 Task: Search for the email with the subject Request for a webinar logged in from softage.1@softage.net with the filter, email from softage.6@softage.net and a new filter,  Star it
Action: Mouse moved to (848, 88)
Screenshot: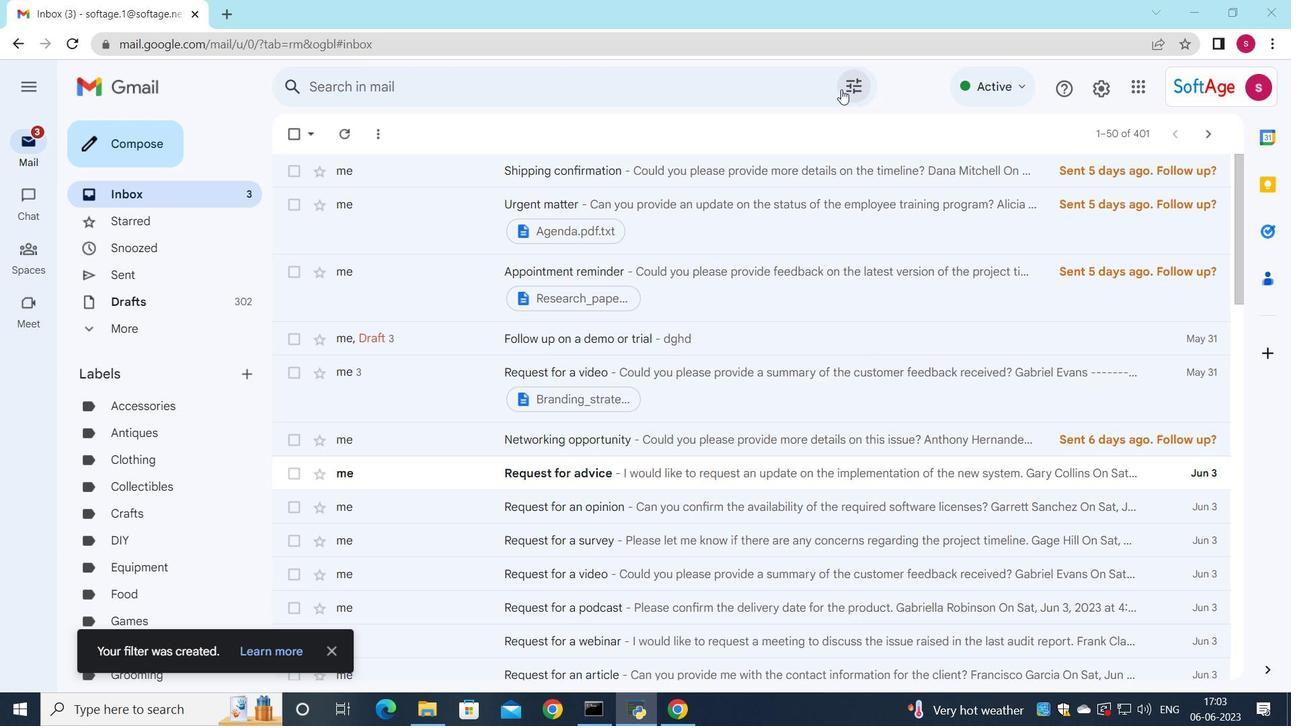 
Action: Mouse pressed left at (848, 88)
Screenshot: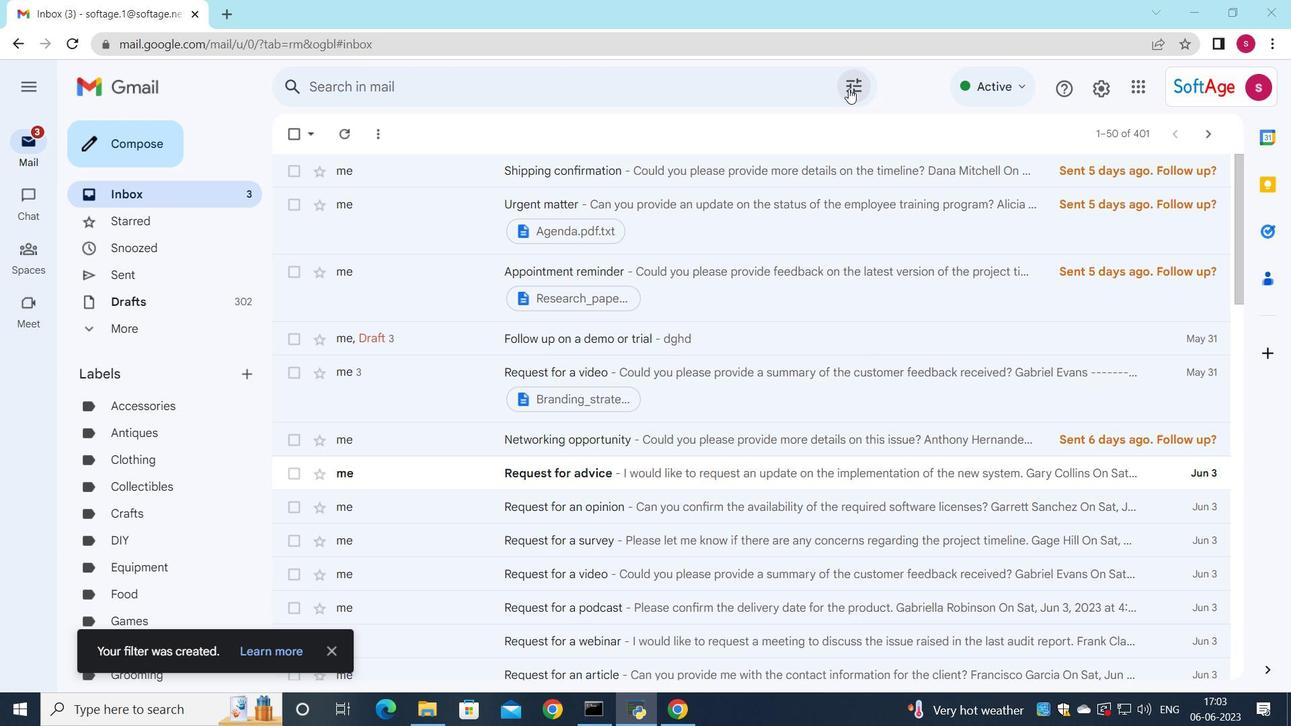 
Action: Mouse moved to (421, 135)
Screenshot: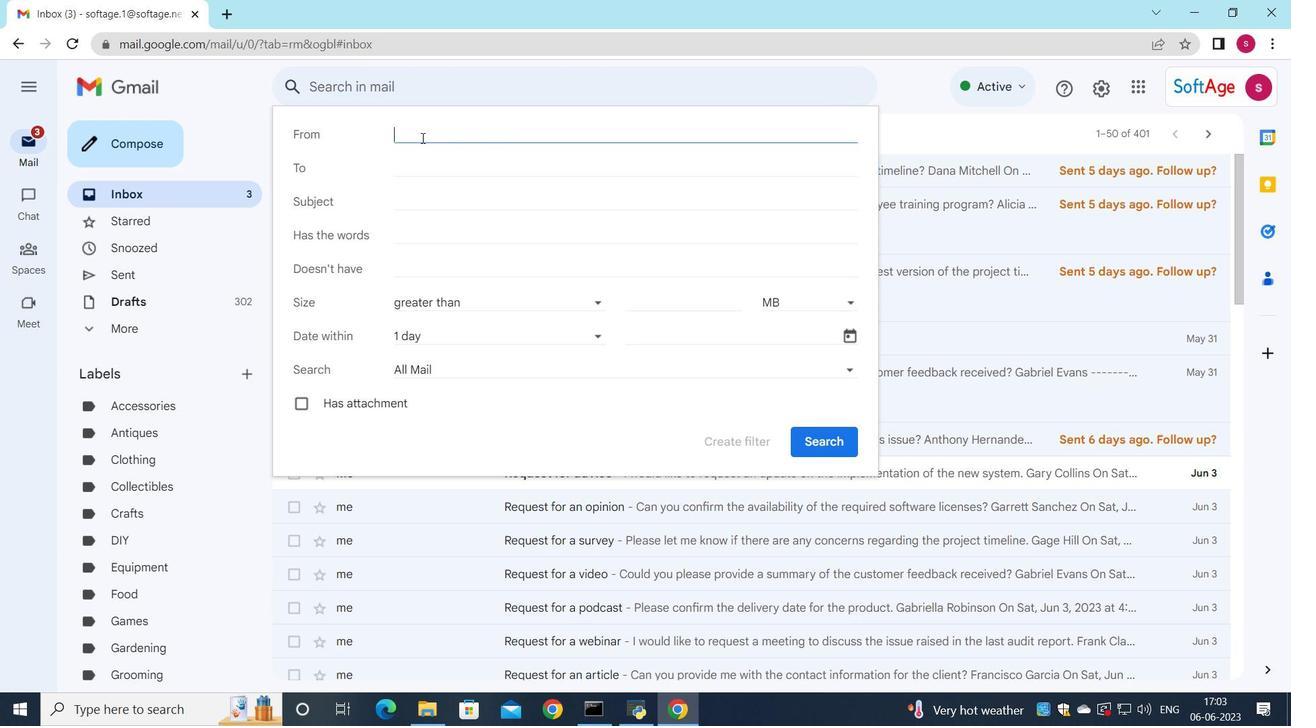 
Action: Mouse pressed left at (421, 135)
Screenshot: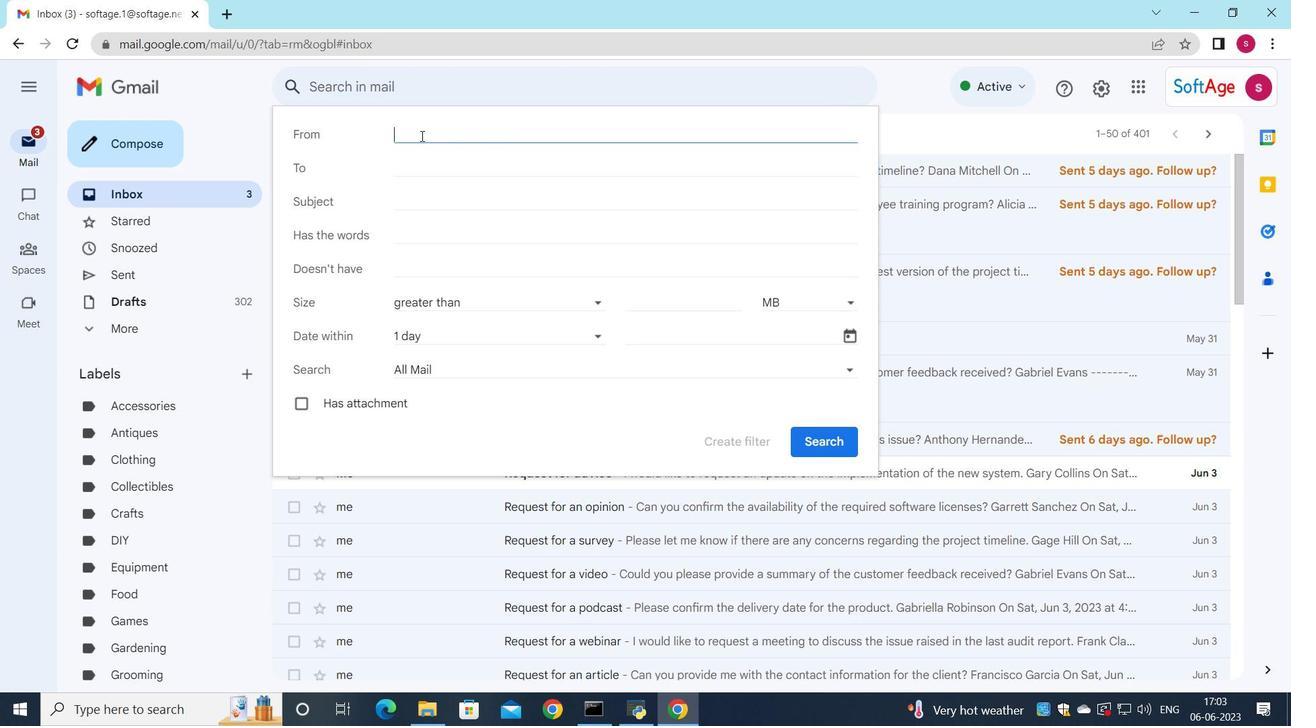 
Action: Mouse moved to (527, 165)
Screenshot: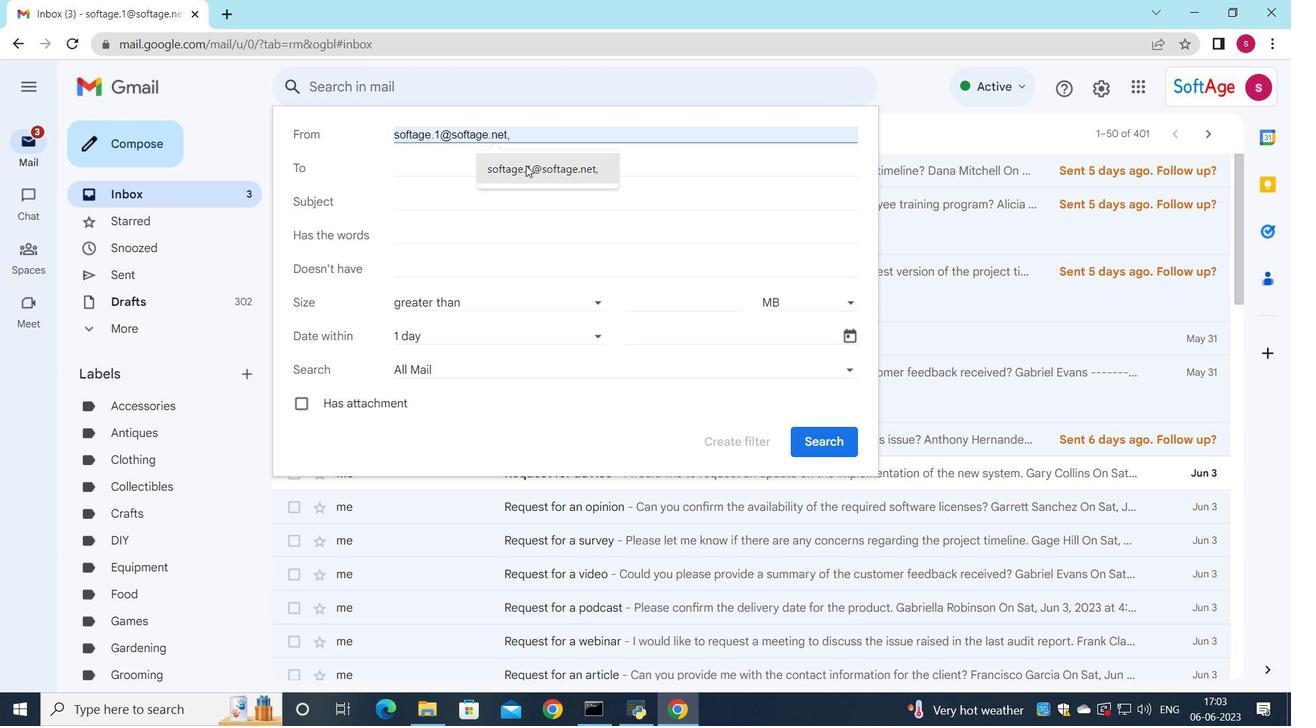 
Action: Mouse pressed left at (527, 165)
Screenshot: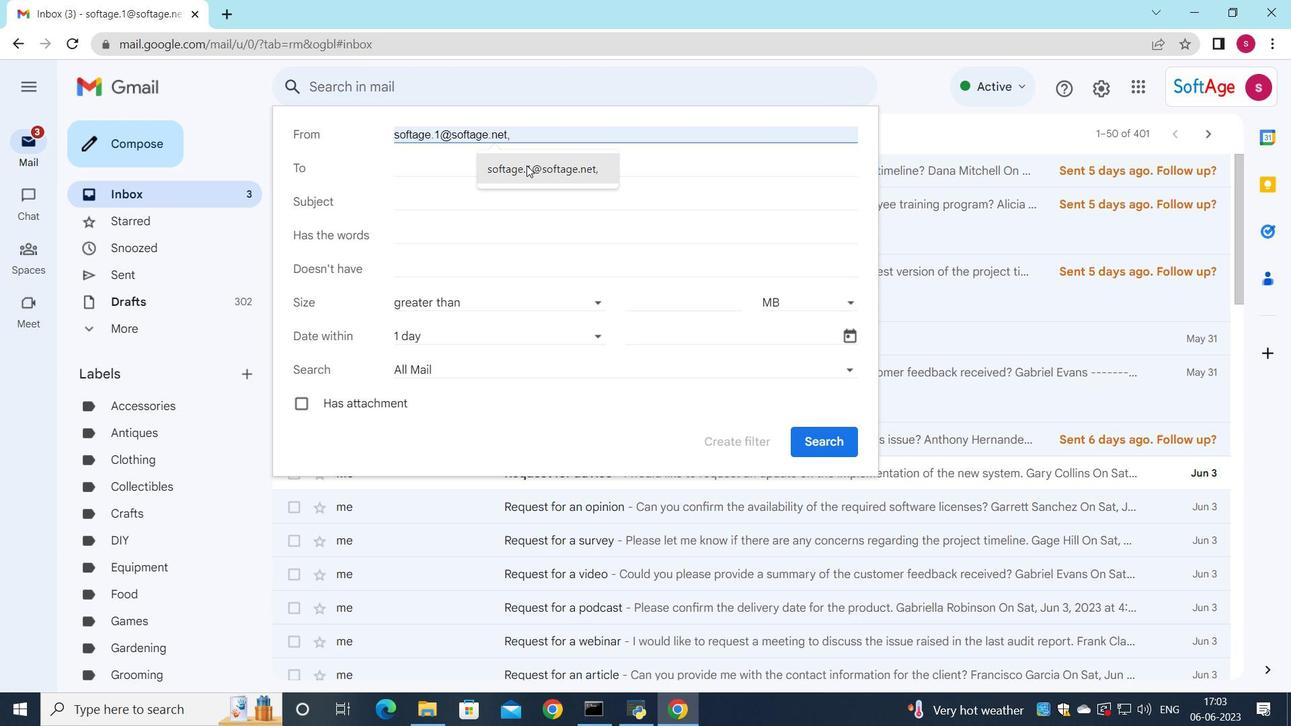 
Action: Mouse moved to (441, 161)
Screenshot: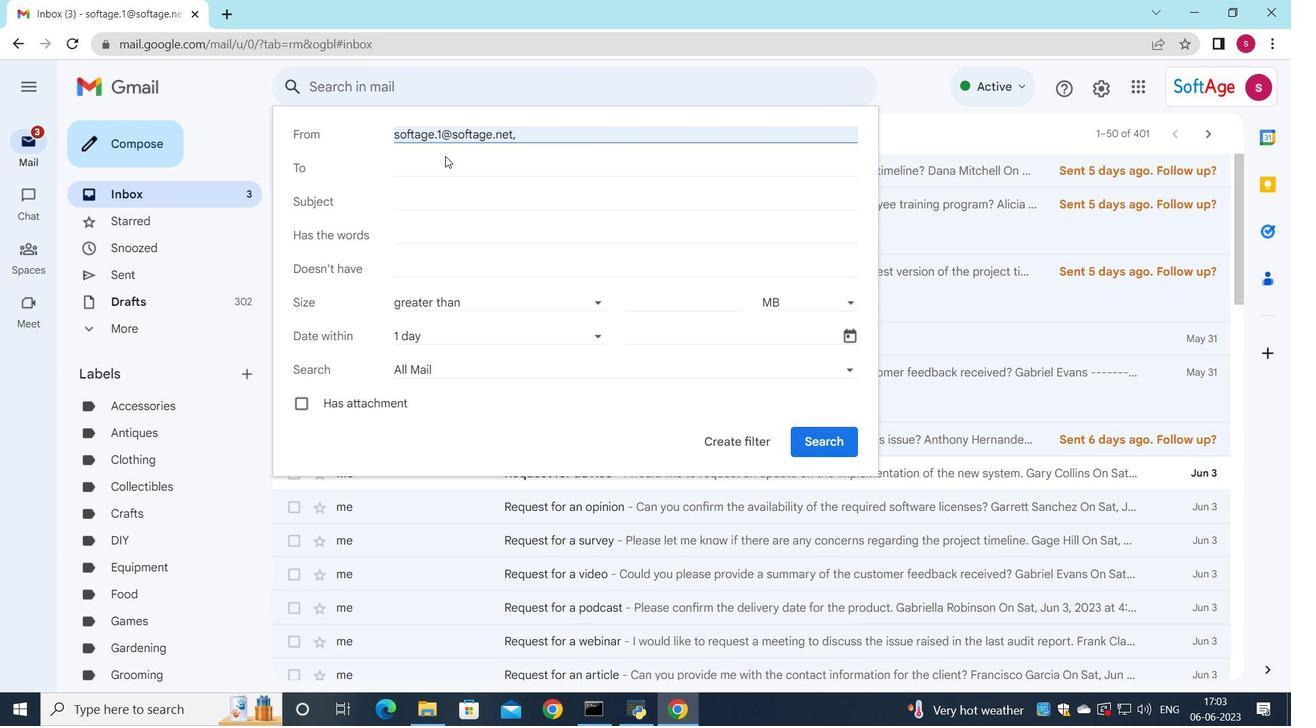 
Action: Mouse pressed left at (441, 161)
Screenshot: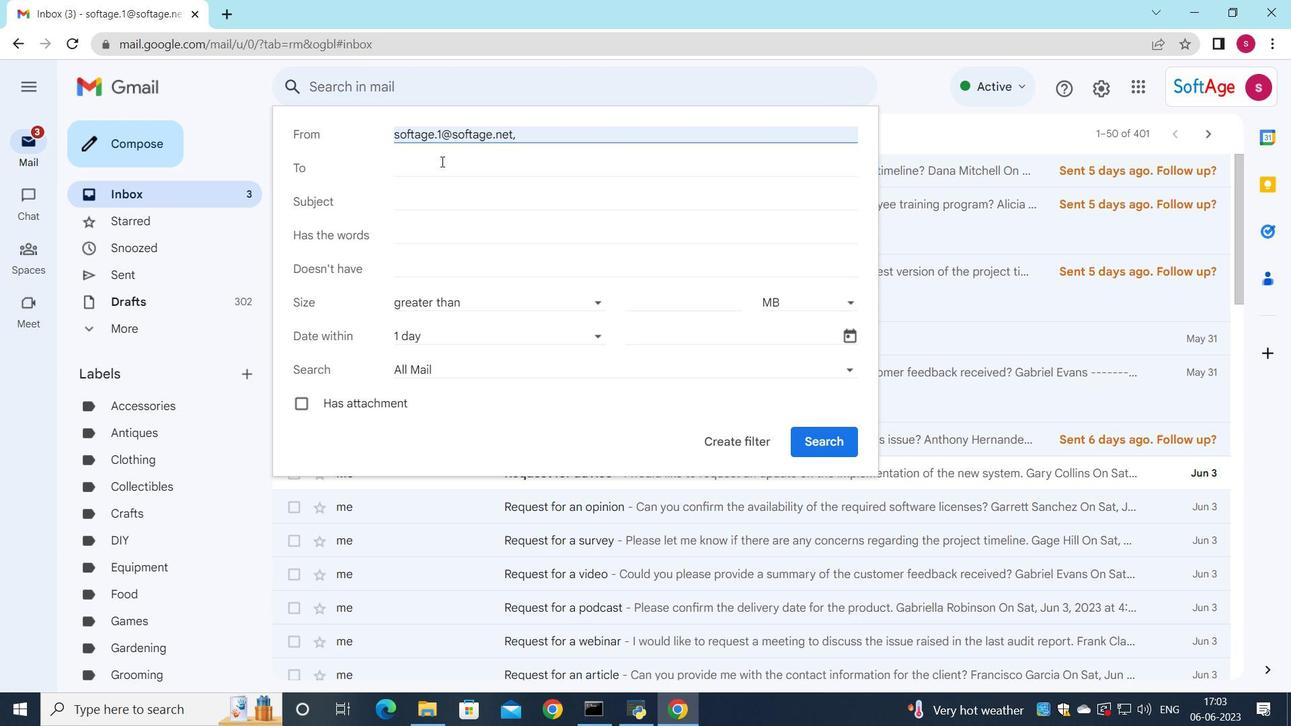 
Action: Key pressed <Key.shift>S
Screenshot: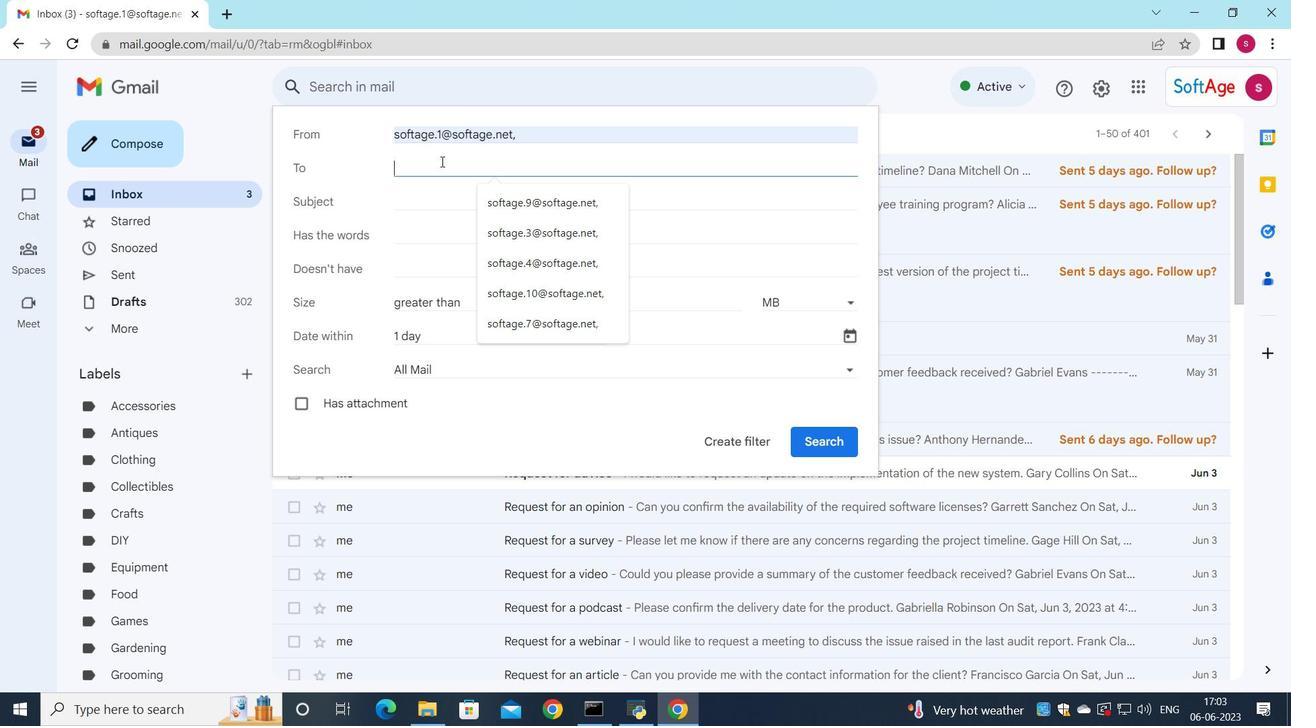 
Action: Mouse moved to (522, 412)
Screenshot: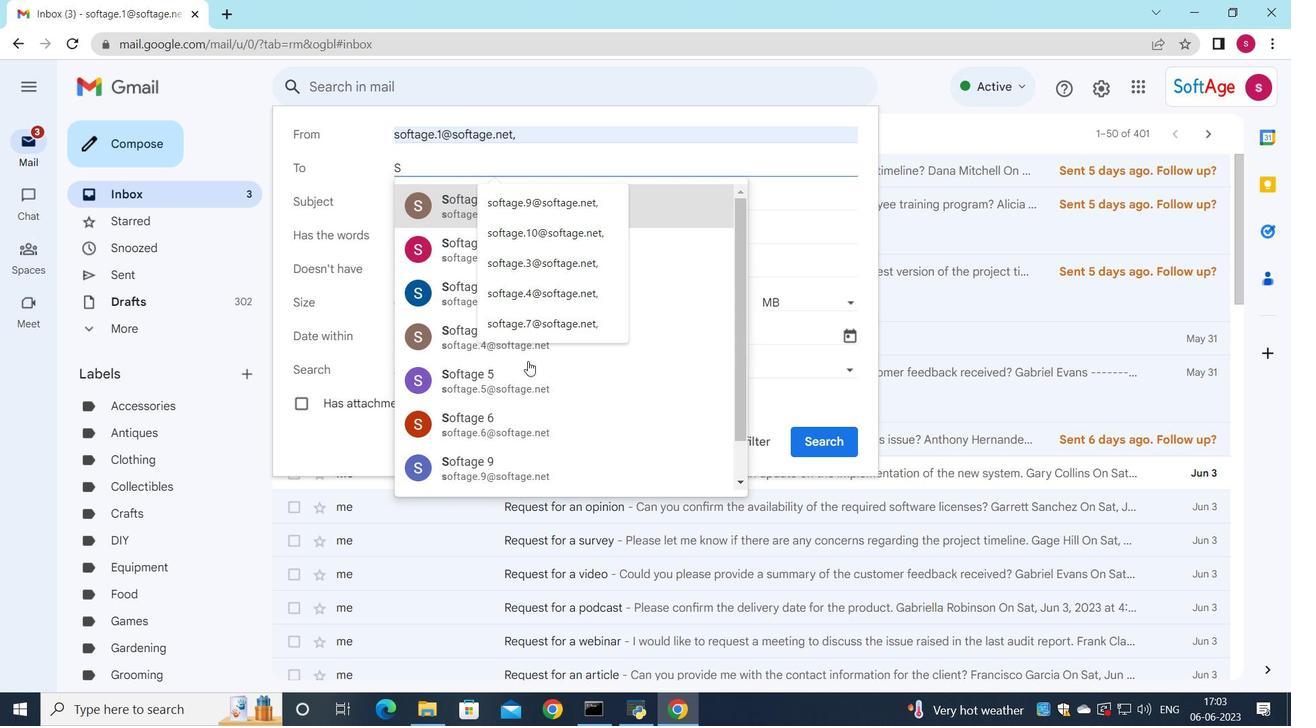 
Action: Mouse pressed left at (522, 412)
Screenshot: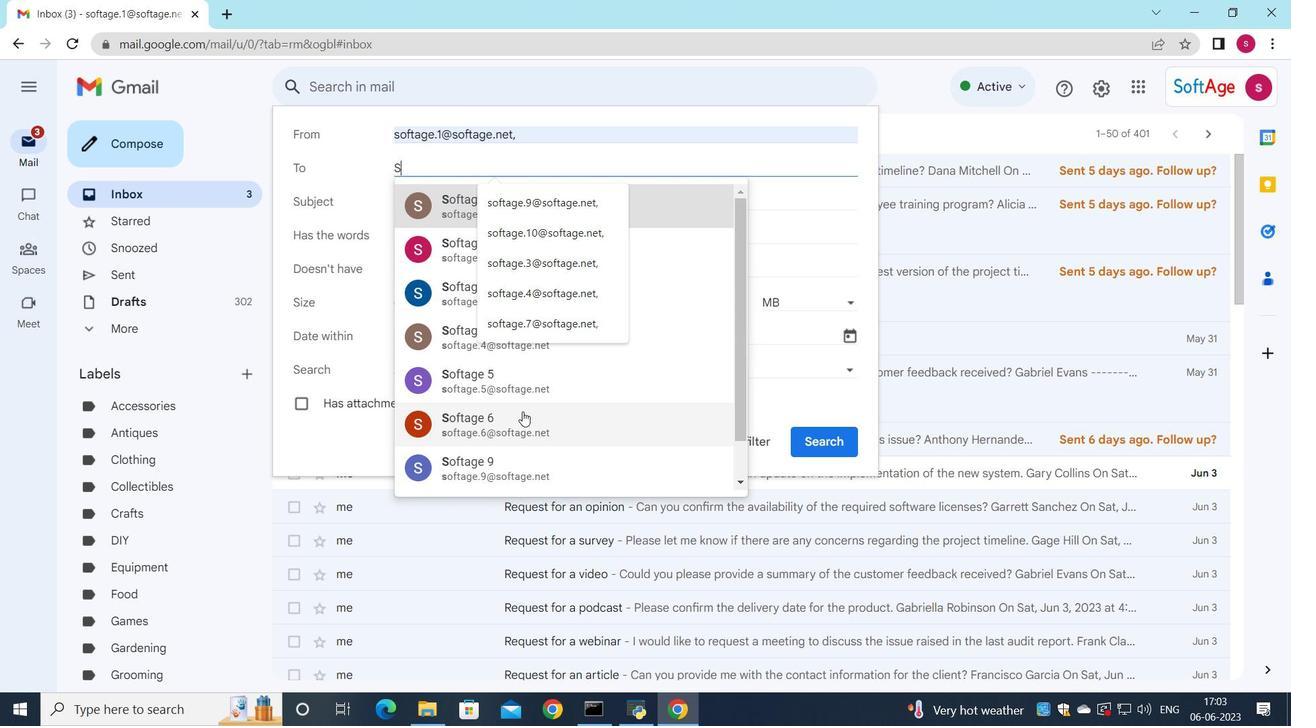 
Action: Mouse moved to (419, 202)
Screenshot: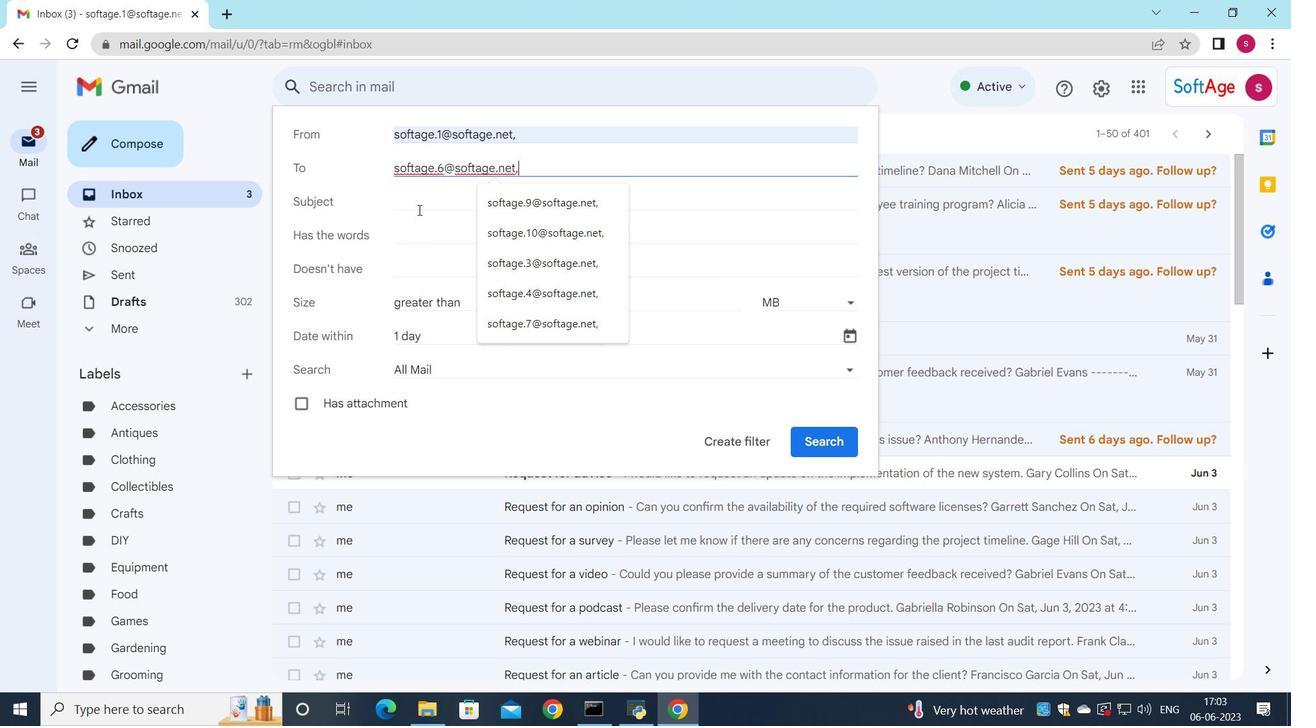 
Action: Mouse pressed left at (419, 202)
Screenshot: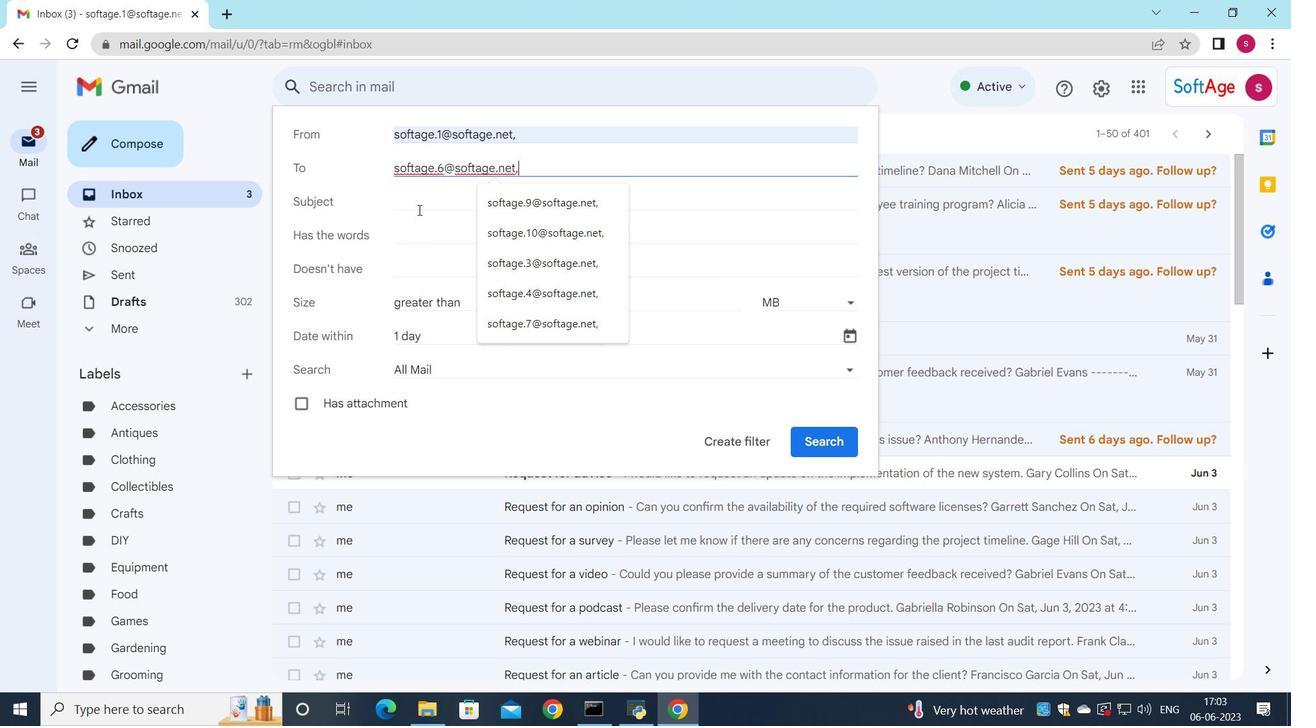 
Action: Mouse moved to (625, 242)
Screenshot: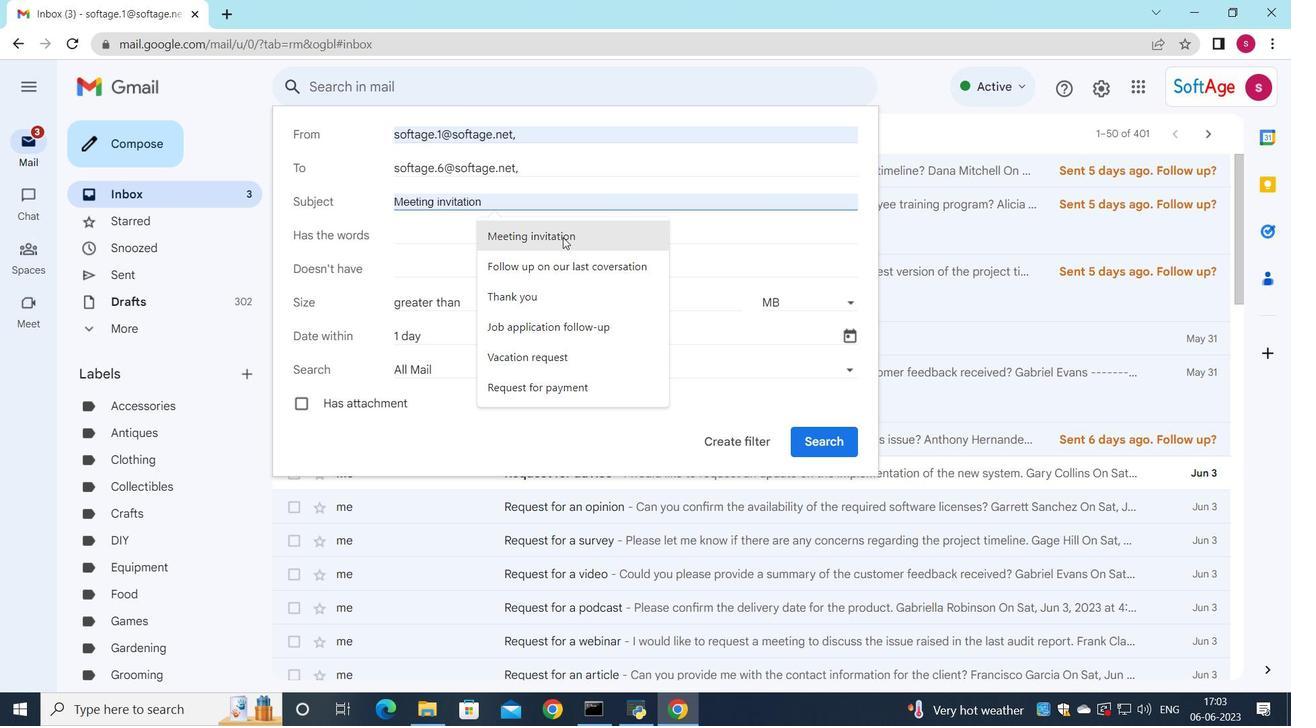 
Action: Key pressed <Key.shift>Request<Key.space>for<Key.space>a<Key.space>webinar
Screenshot: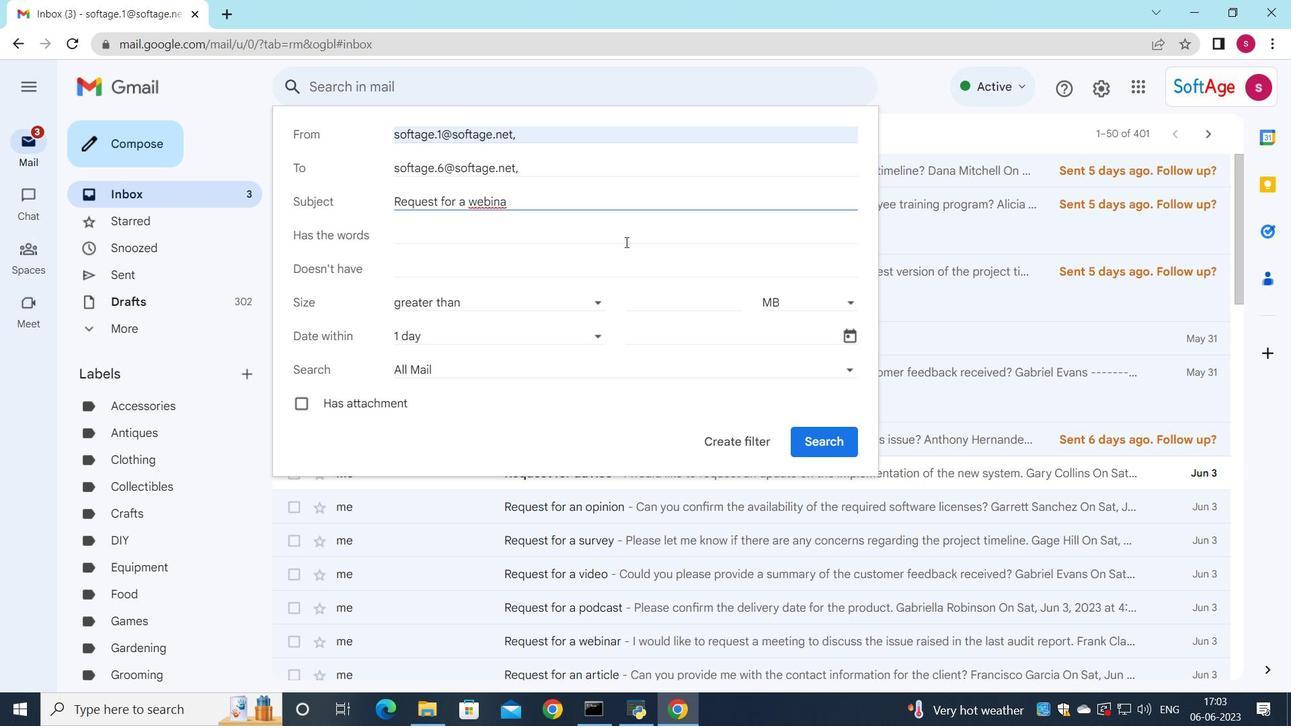 
Action: Mouse moved to (598, 338)
Screenshot: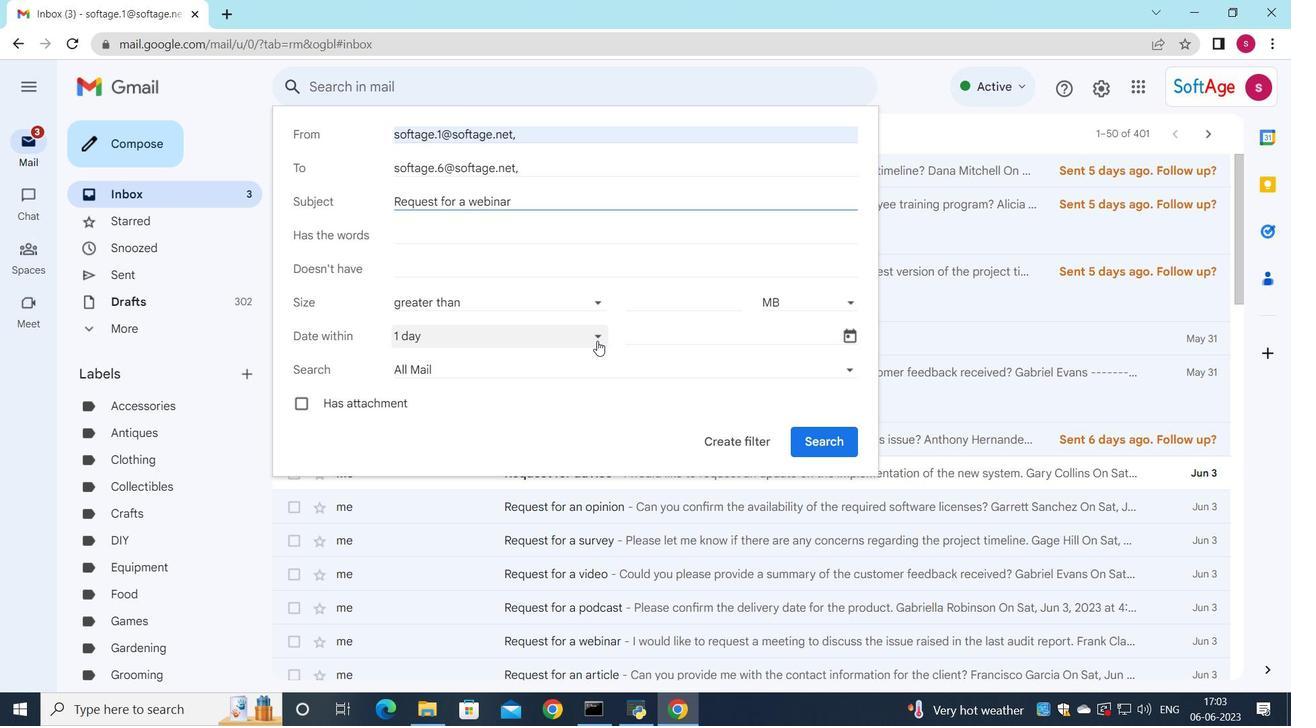 
Action: Mouse pressed left at (598, 338)
Screenshot: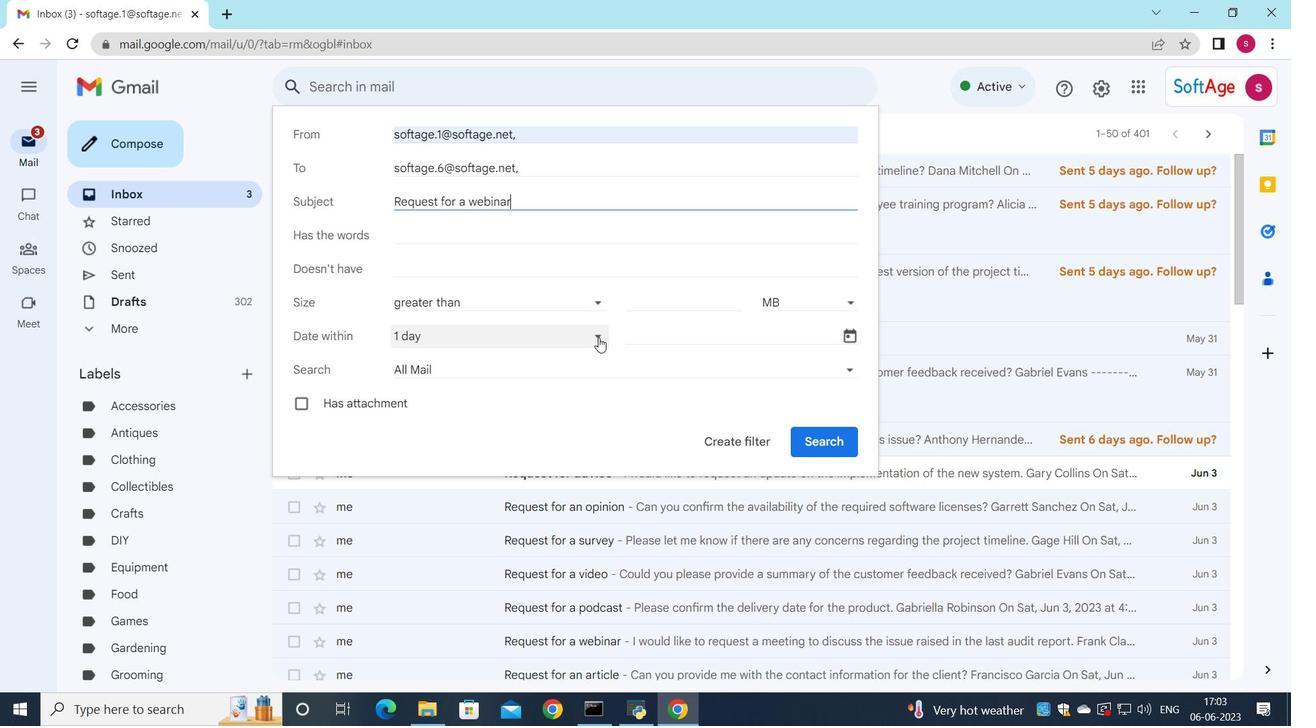 
Action: Mouse moved to (464, 527)
Screenshot: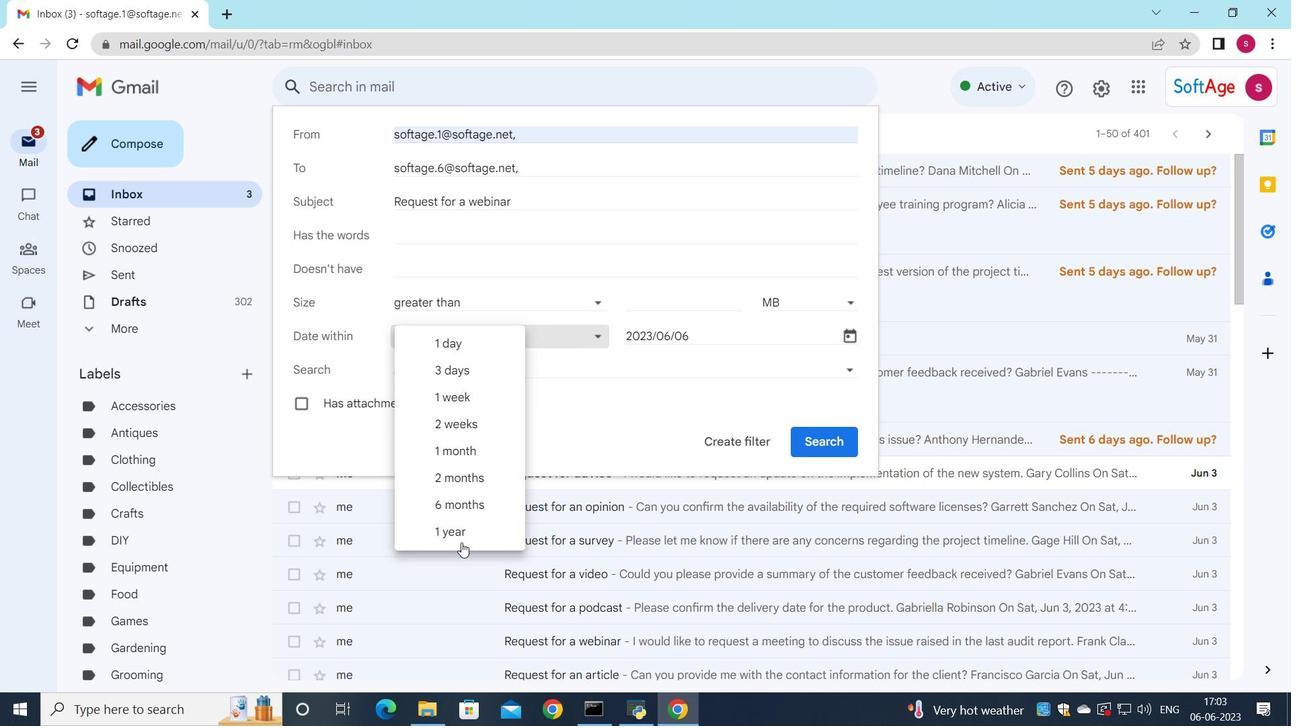 
Action: Mouse pressed left at (464, 527)
Screenshot: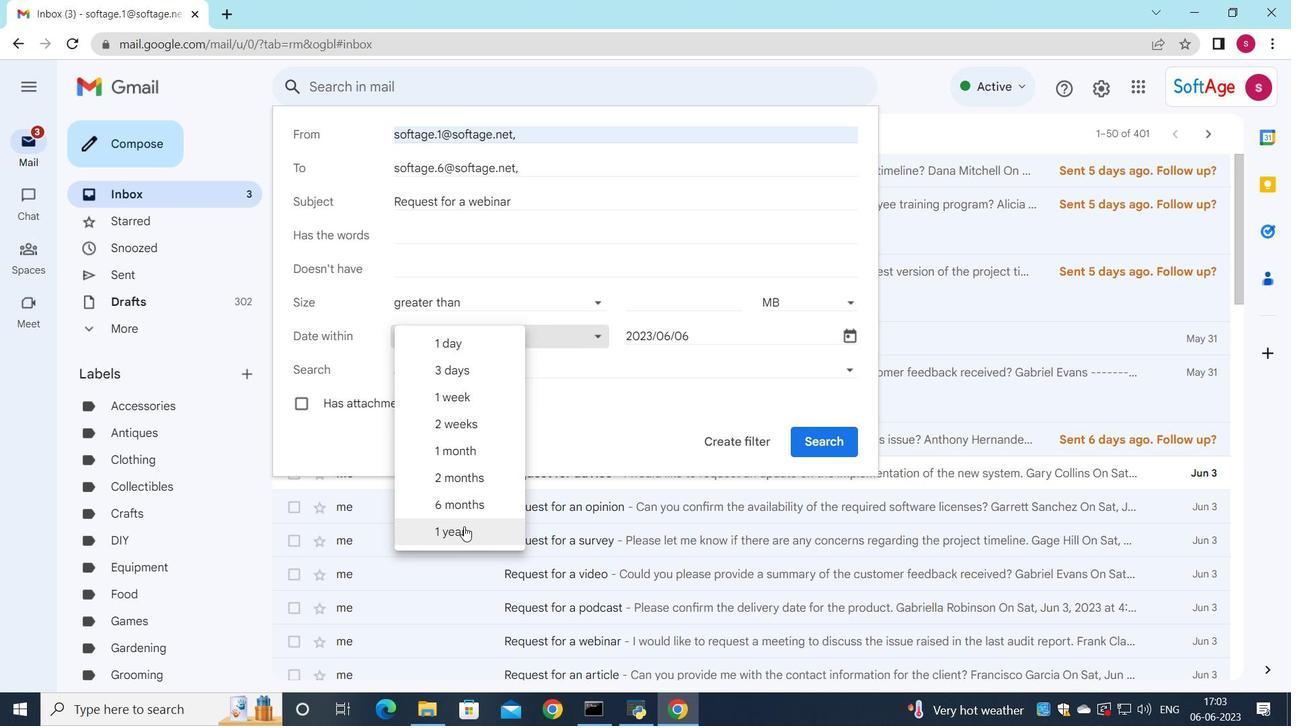 
Action: Mouse moved to (740, 439)
Screenshot: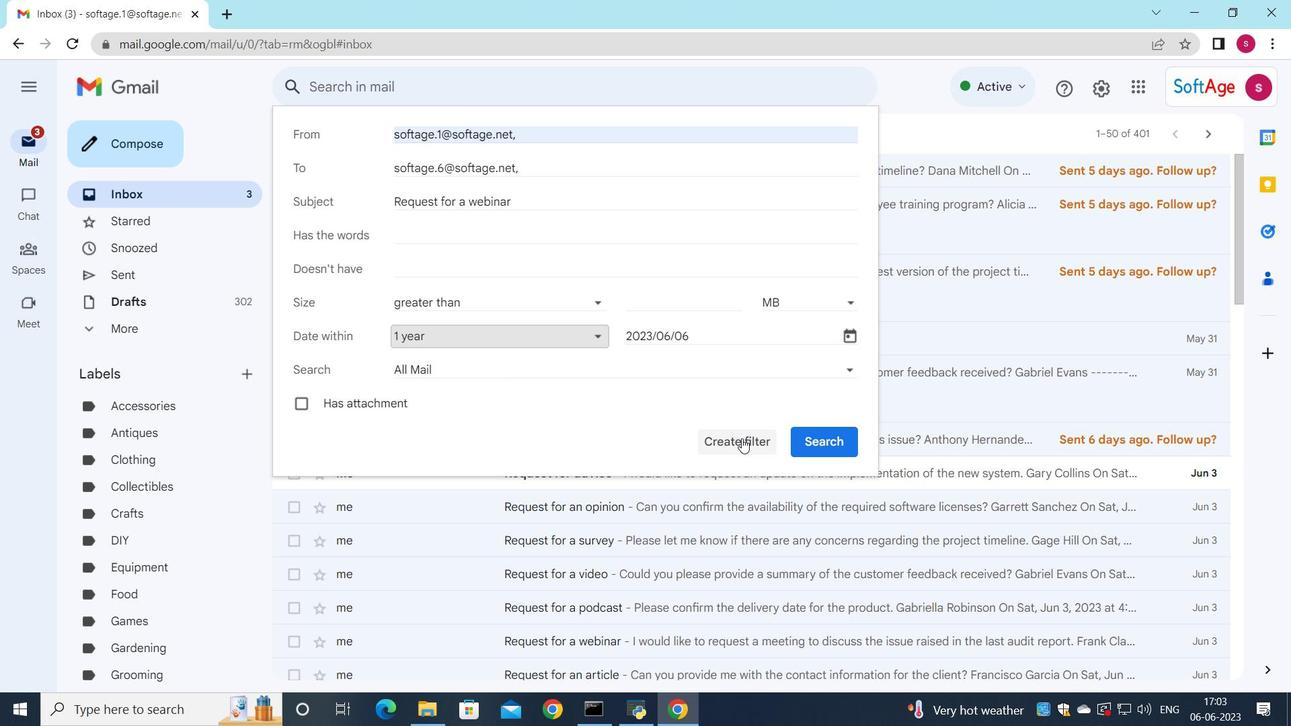 
Action: Mouse pressed left at (740, 439)
Screenshot: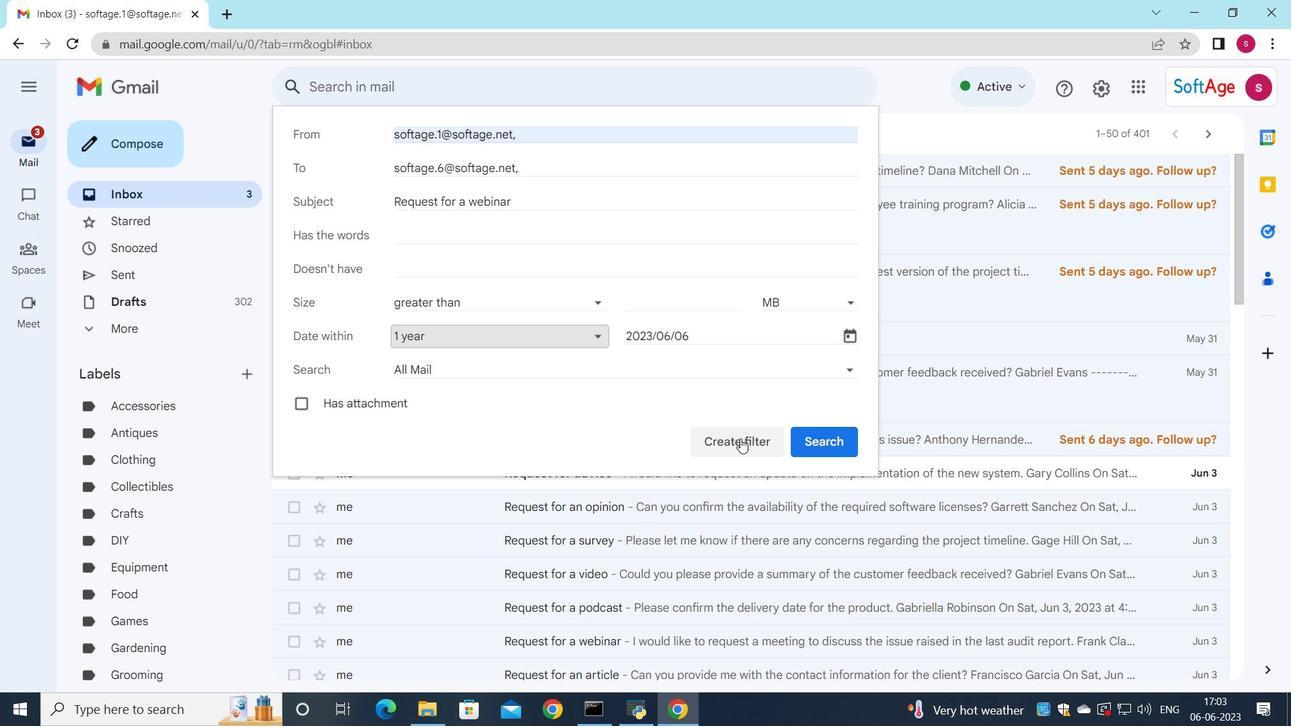 
Action: Mouse moved to (318, 234)
Screenshot: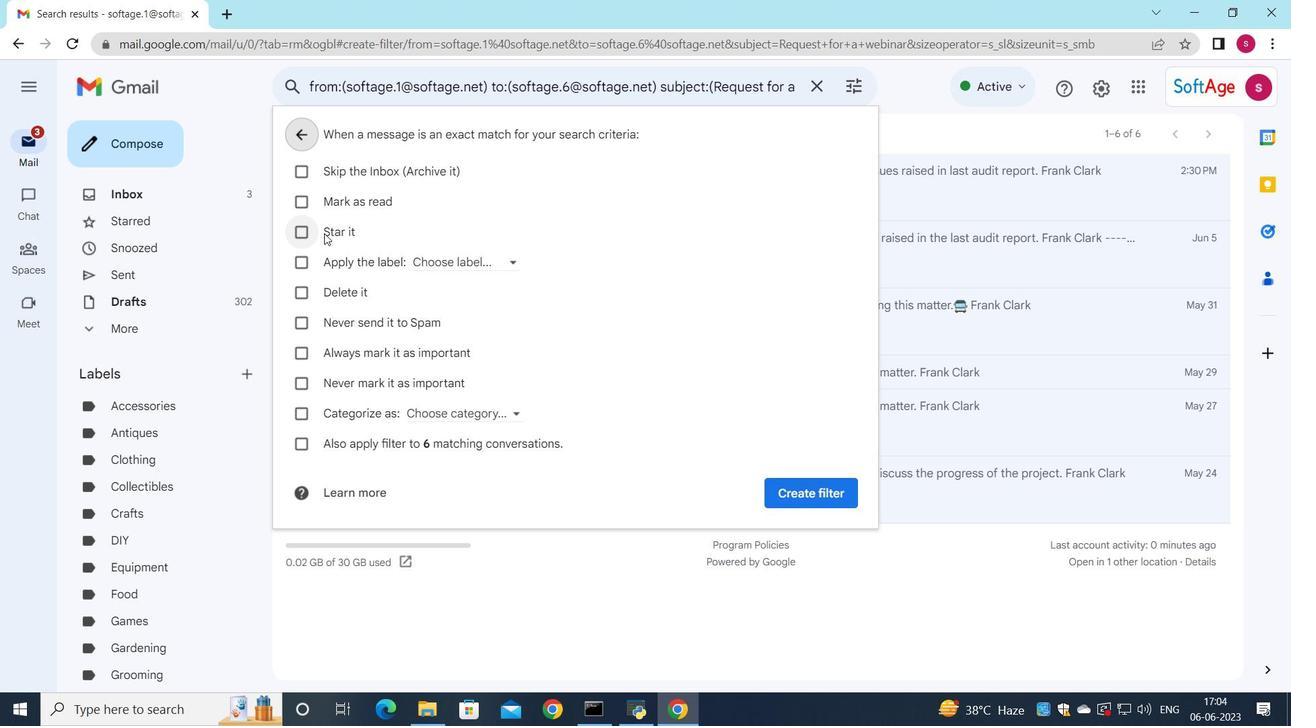 
Action: Mouse pressed left at (318, 234)
Screenshot: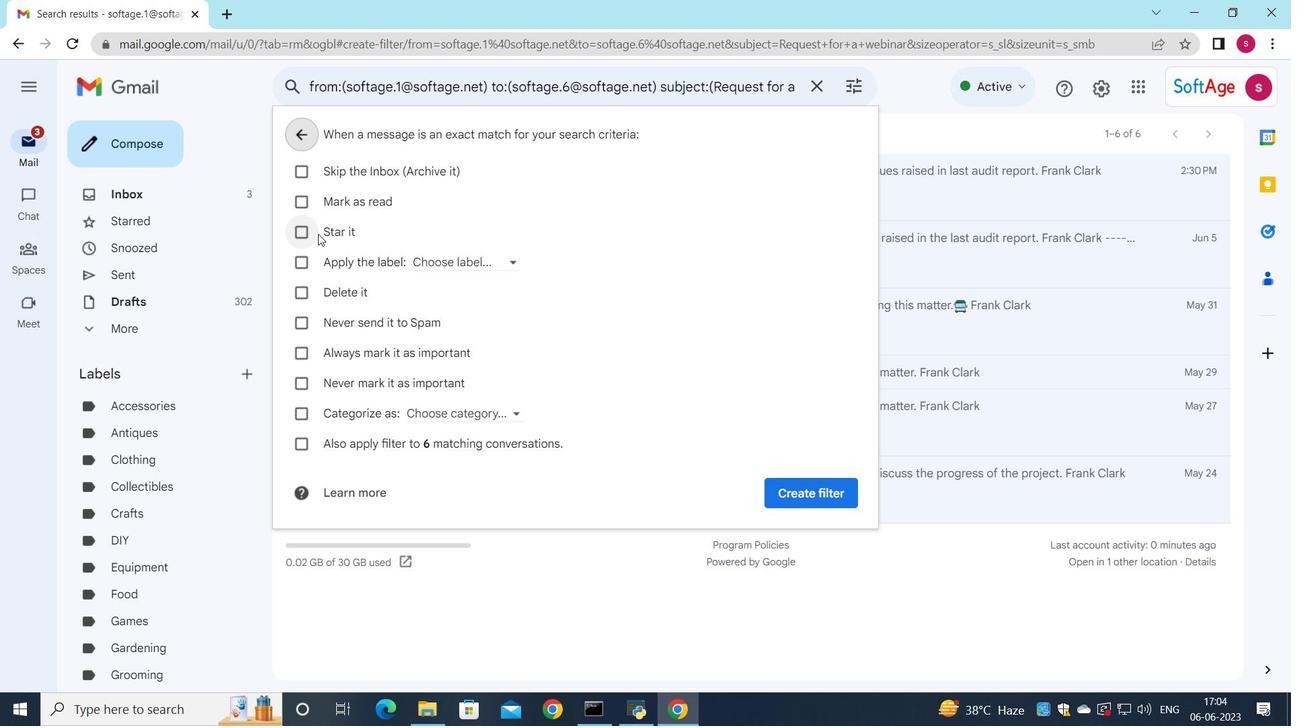 
Action: Mouse moved to (810, 491)
Screenshot: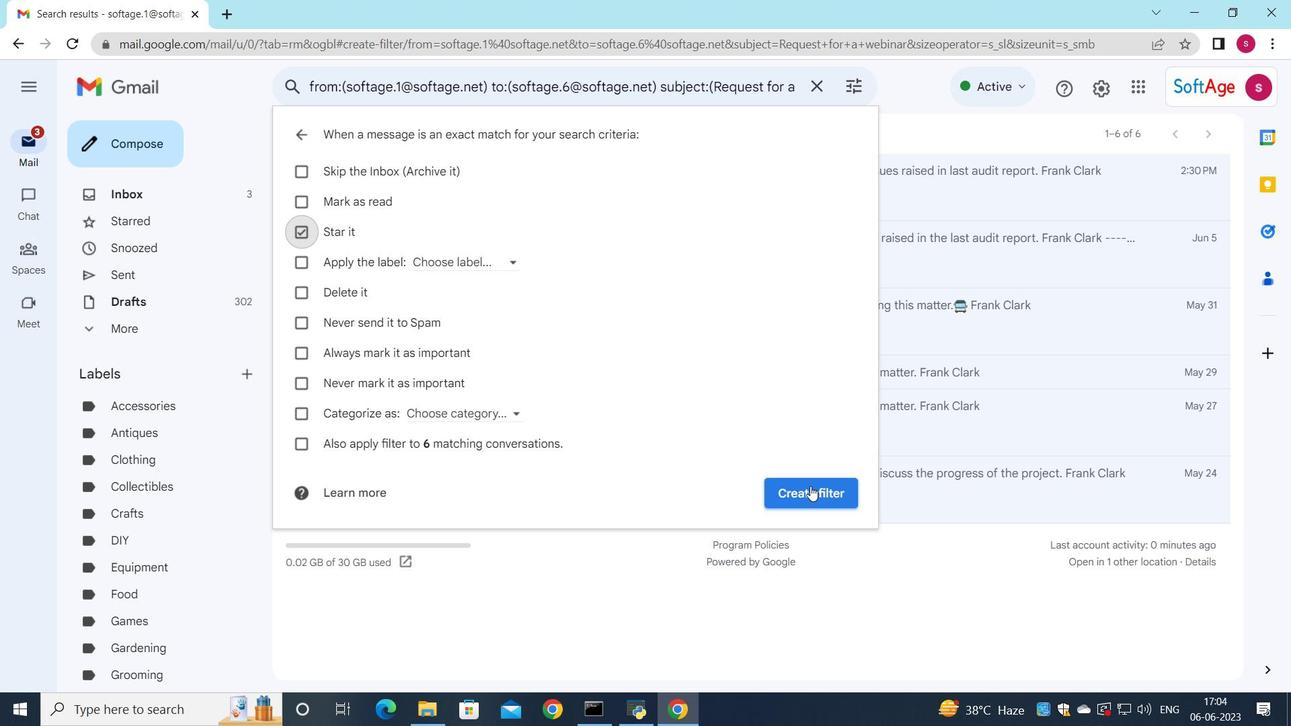 
Action: Mouse pressed left at (810, 491)
Screenshot: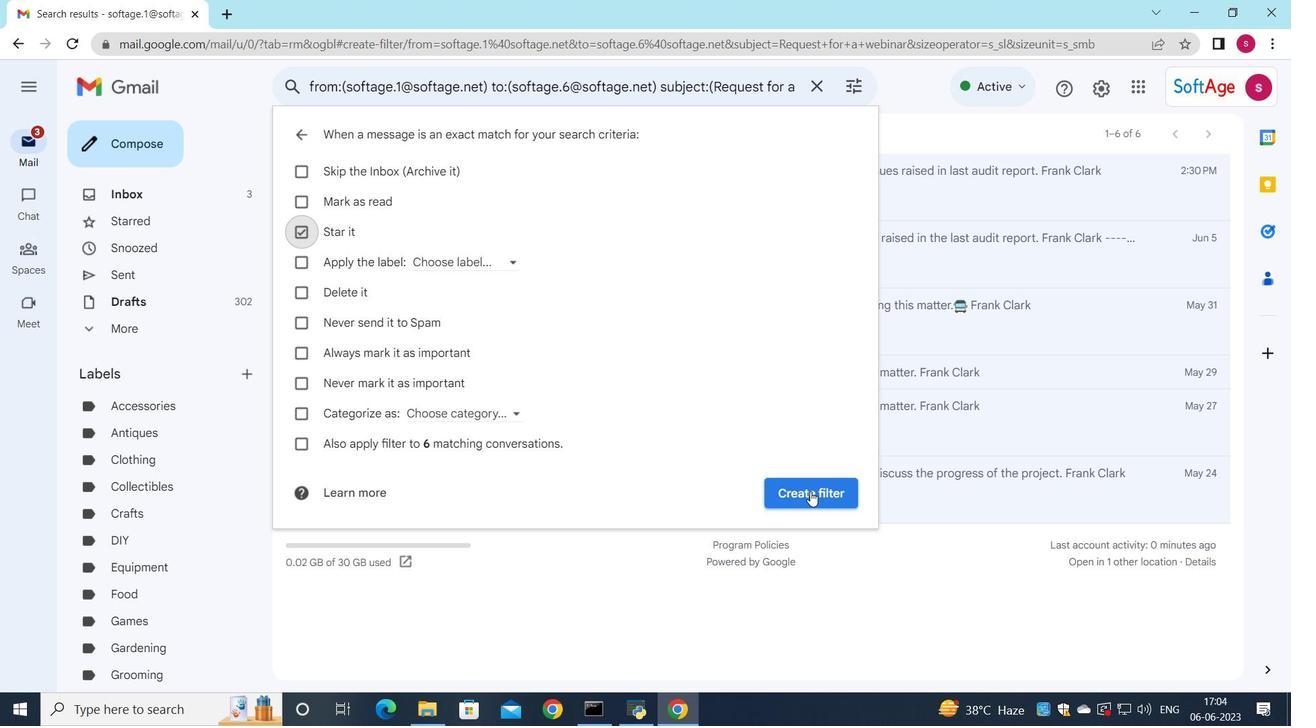 
Action: Mouse moved to (1123, 529)
Screenshot: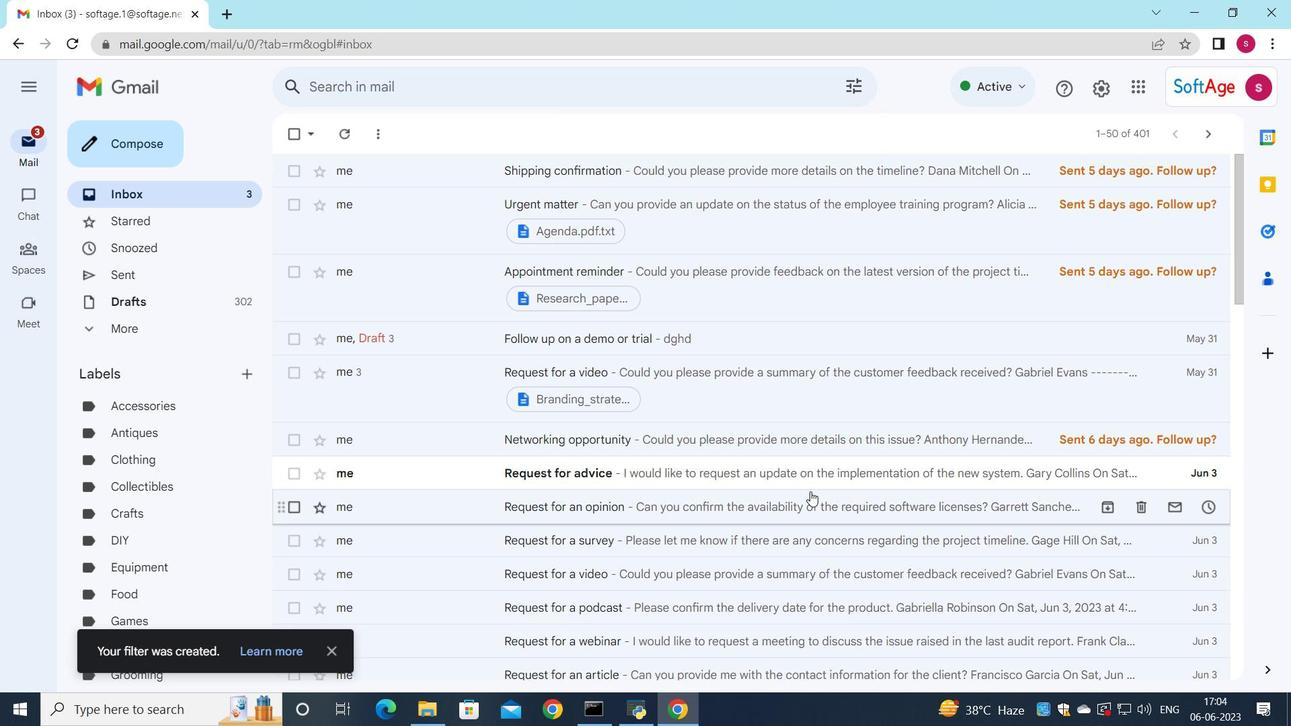 
